 Task: Create Card Accounting Review Meeting in Board Influencer Collaboration to Workspace Database Management. Create Card Employee Onboarding Review in Board Data Privacy Management to Workspace Database Management. Create Card Career Development Performance Review in Board Customer Churn Analysis to Workspace Database Management
Action: Mouse moved to (73, 411)
Screenshot: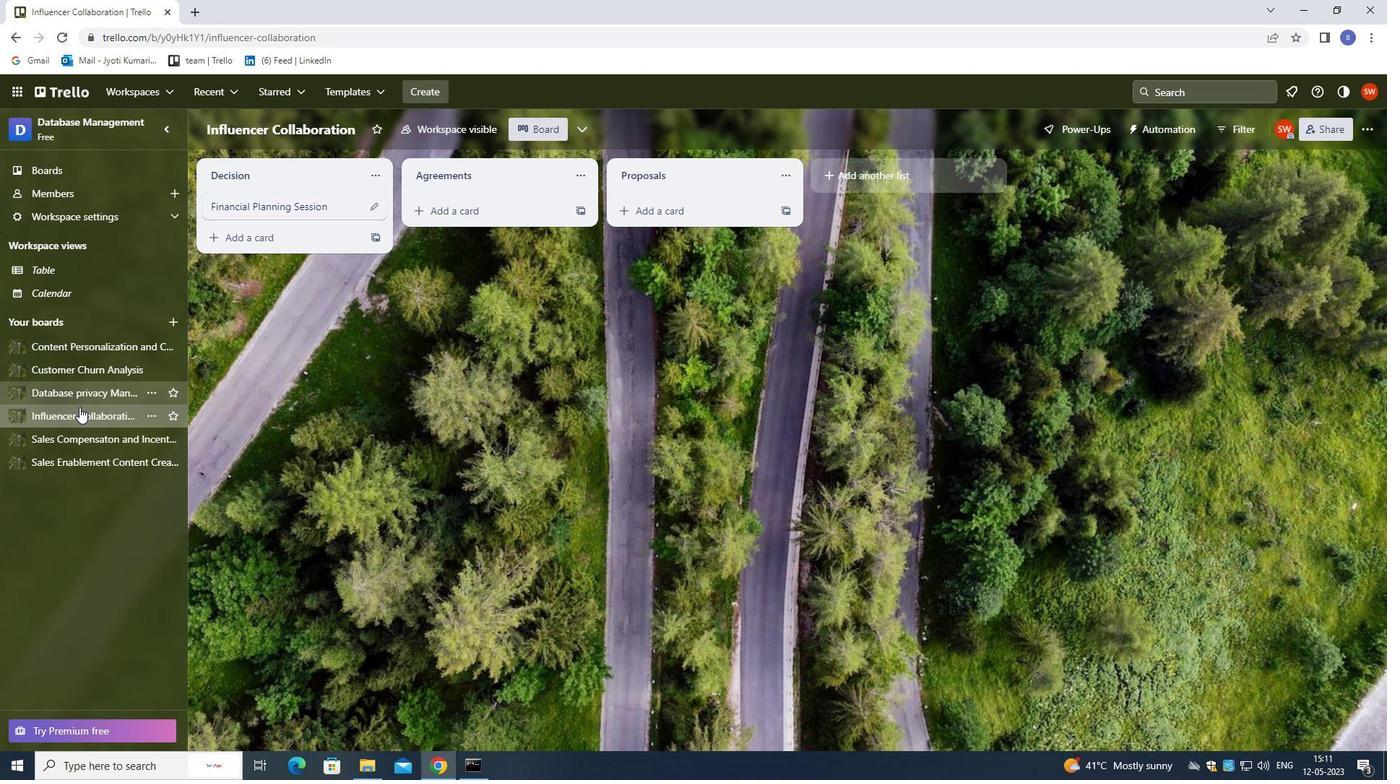 
Action: Mouse pressed left at (73, 411)
Screenshot: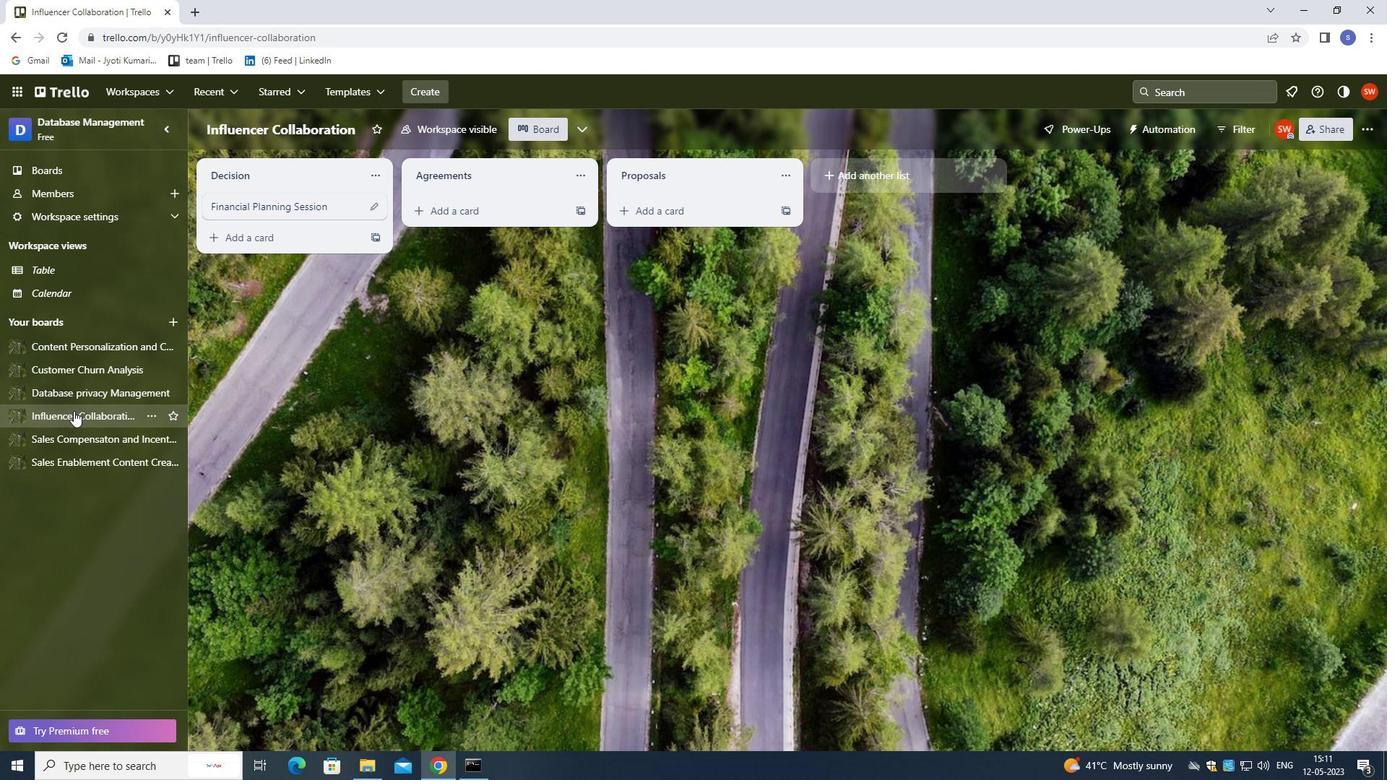 
Action: Mouse moved to (453, 211)
Screenshot: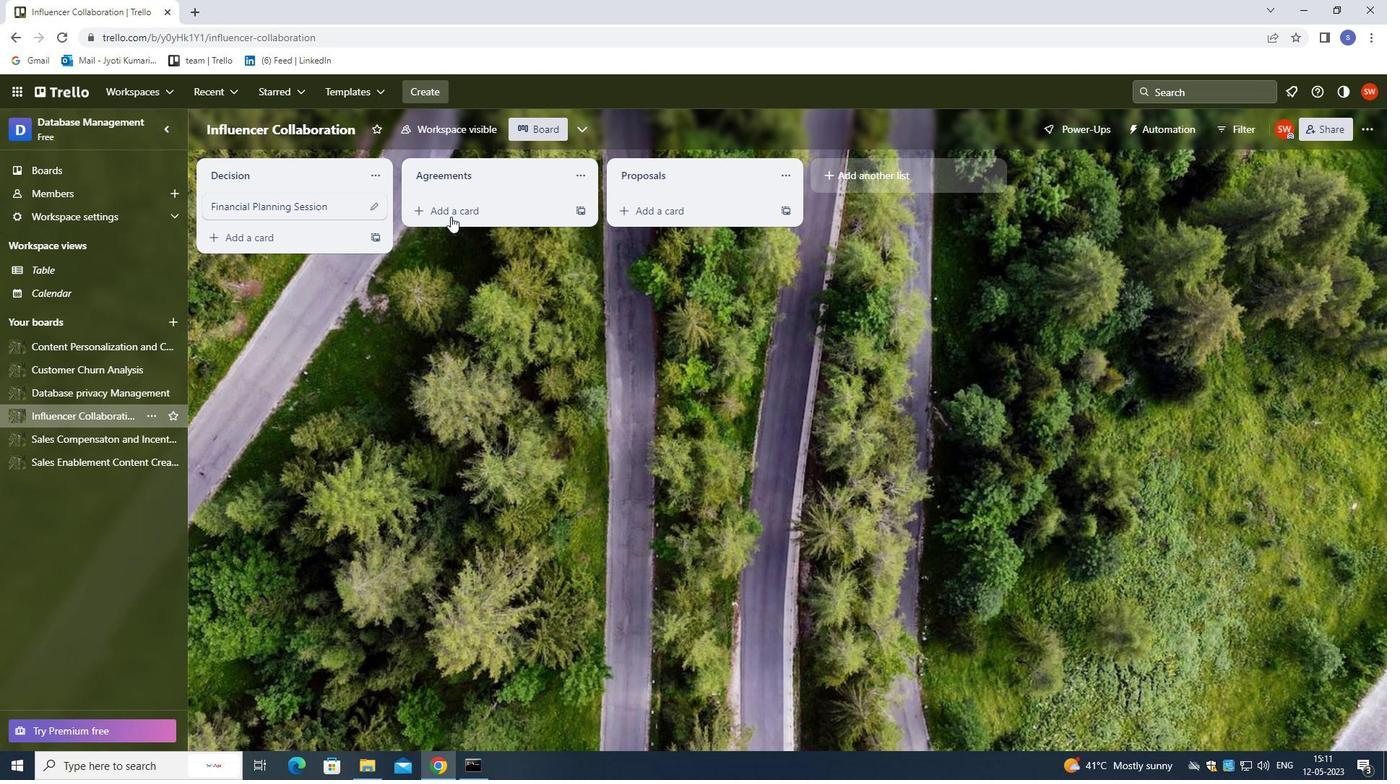 
Action: Mouse pressed left at (453, 211)
Screenshot: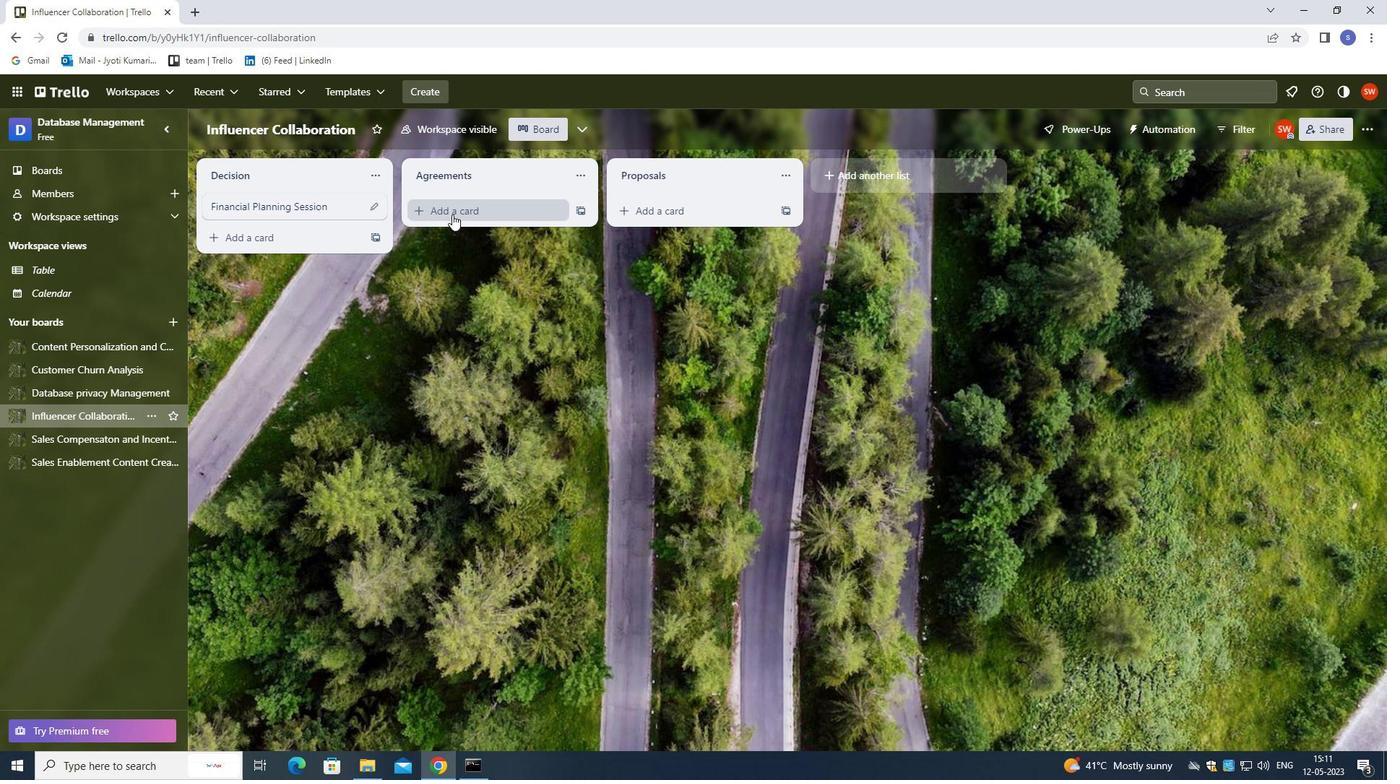 
Action: Mouse moved to (481, 277)
Screenshot: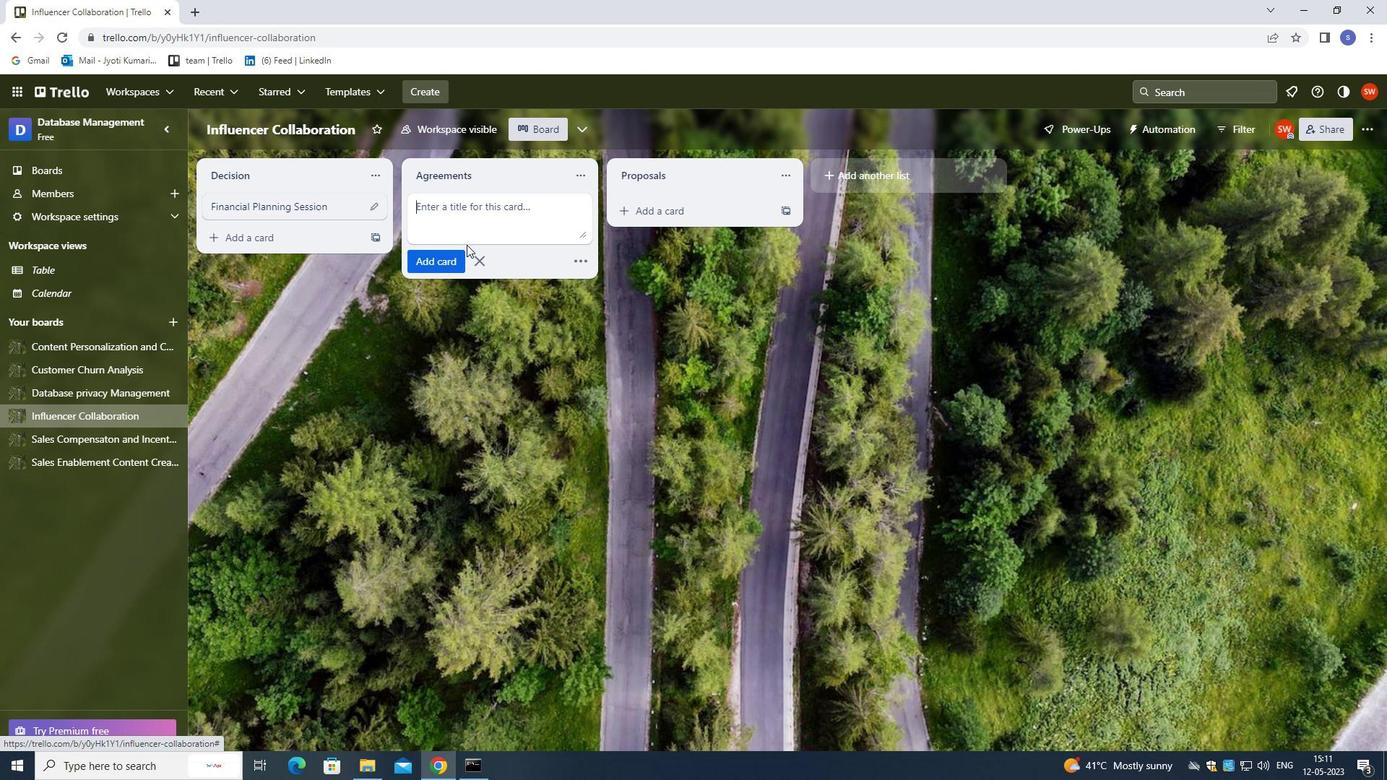 
Action: Key pressed <Key.shift>ACCOUNTING<Key.space><Key.shift>REVIEW<Key.space><Key.shift>MEETING<Key.enter>
Screenshot: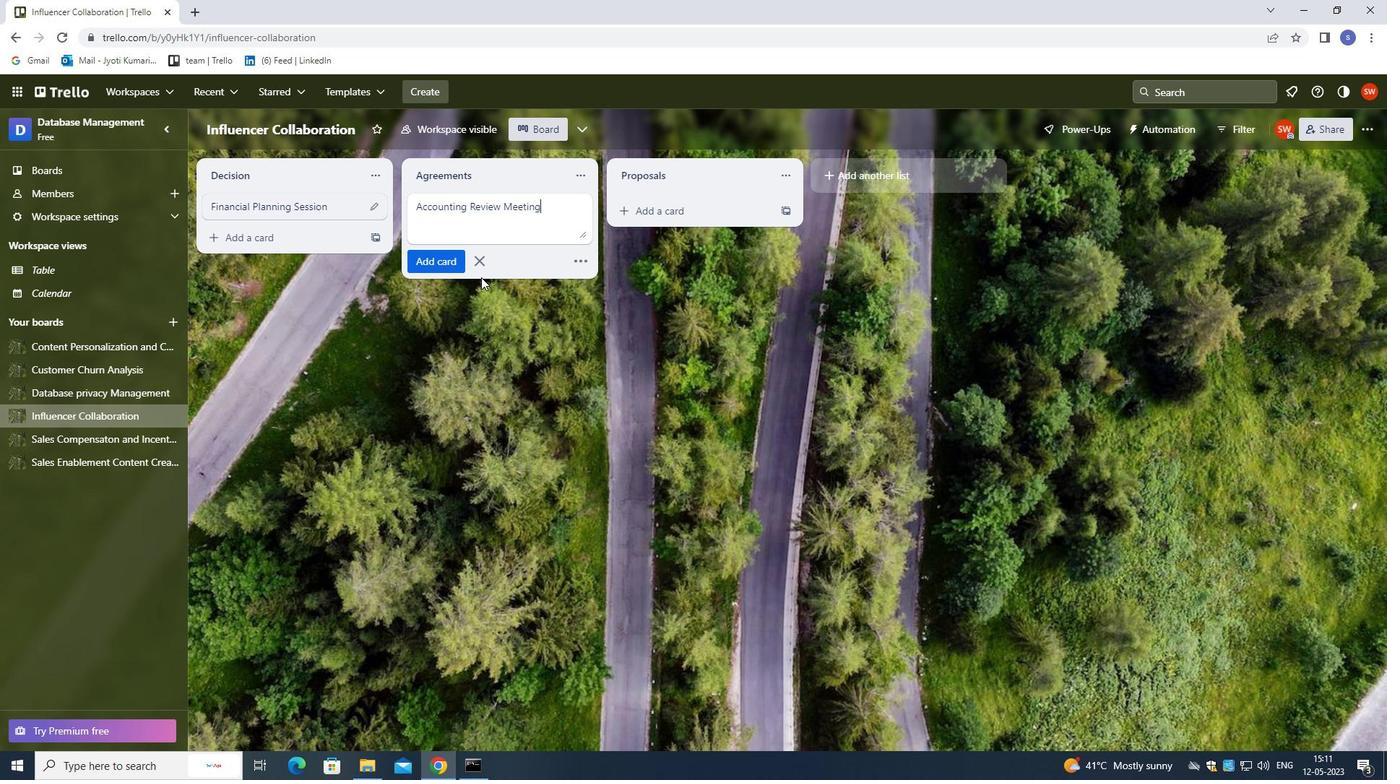 
Action: Mouse moved to (106, 396)
Screenshot: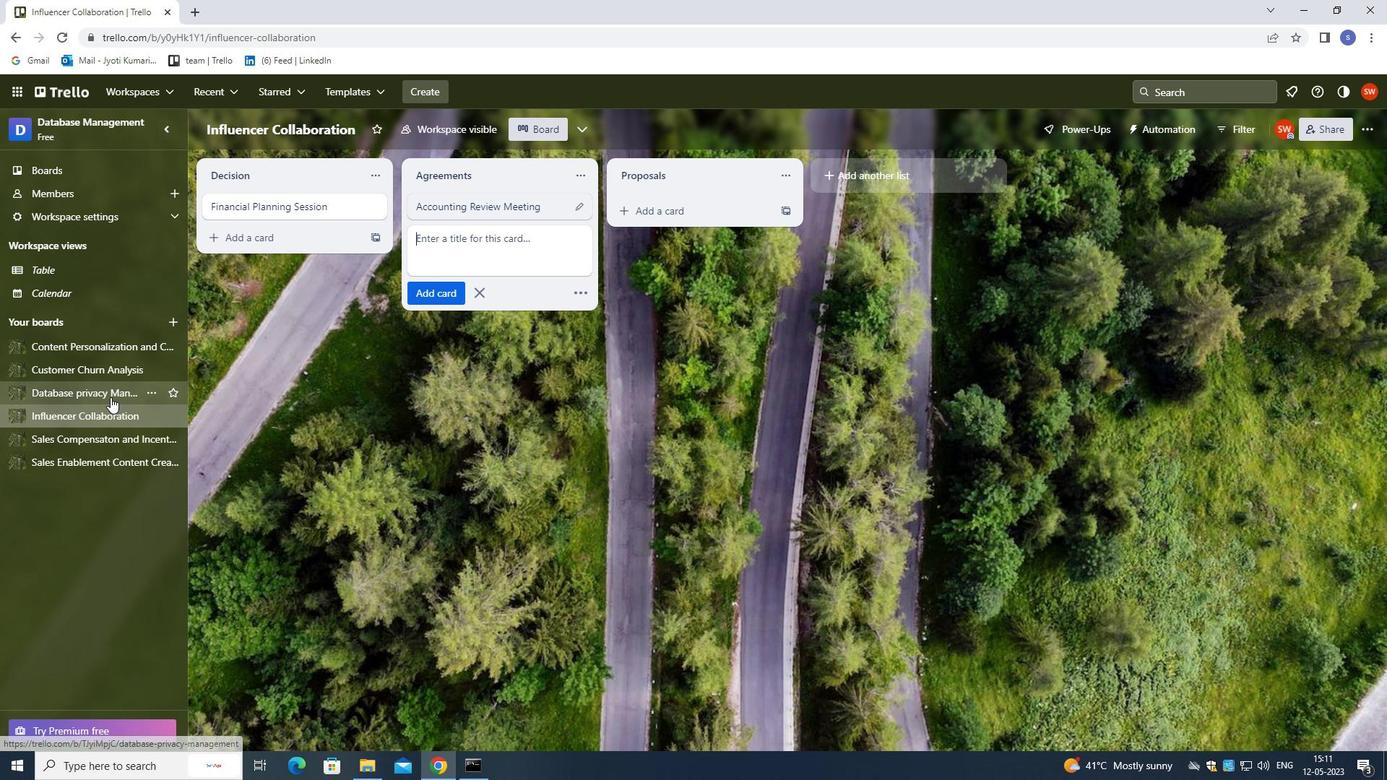 
Action: Mouse pressed left at (106, 396)
Screenshot: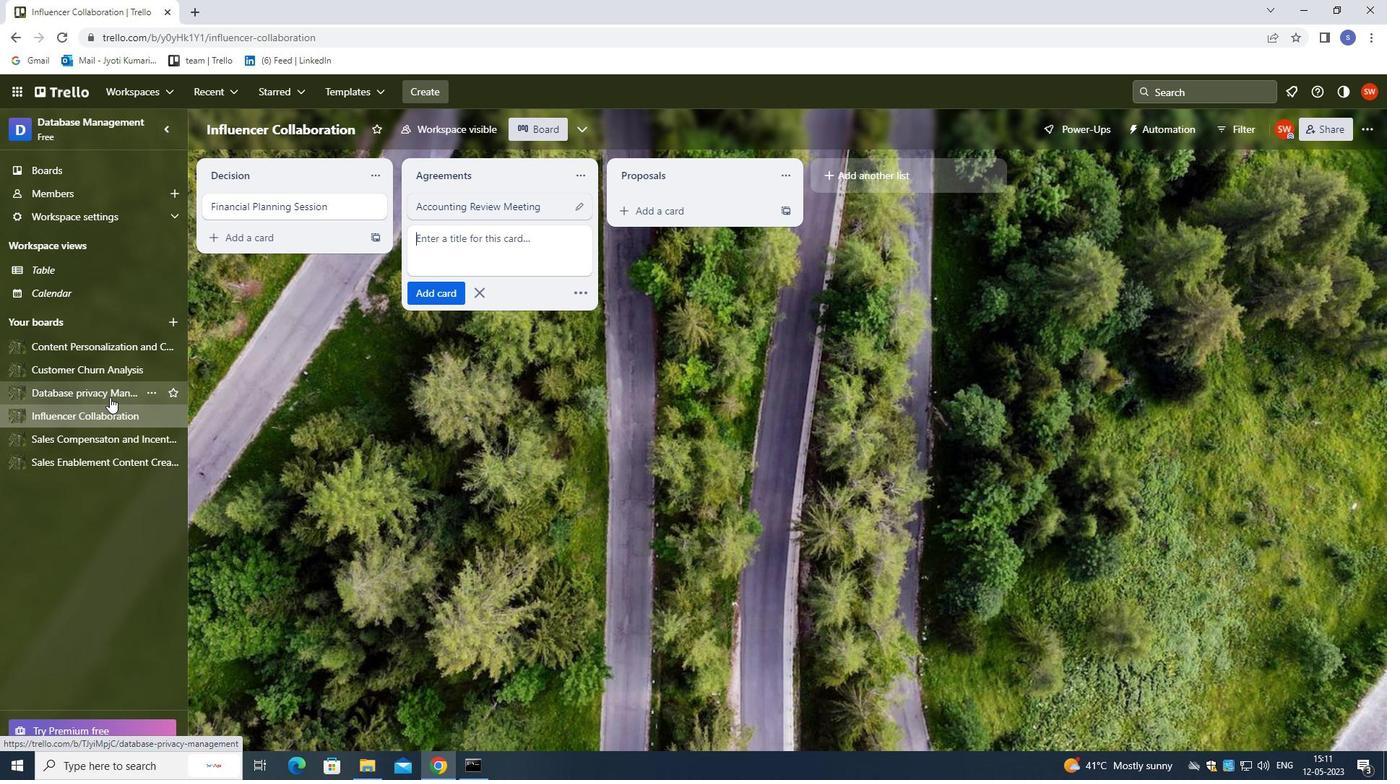 
Action: Mouse moved to (82, 393)
Screenshot: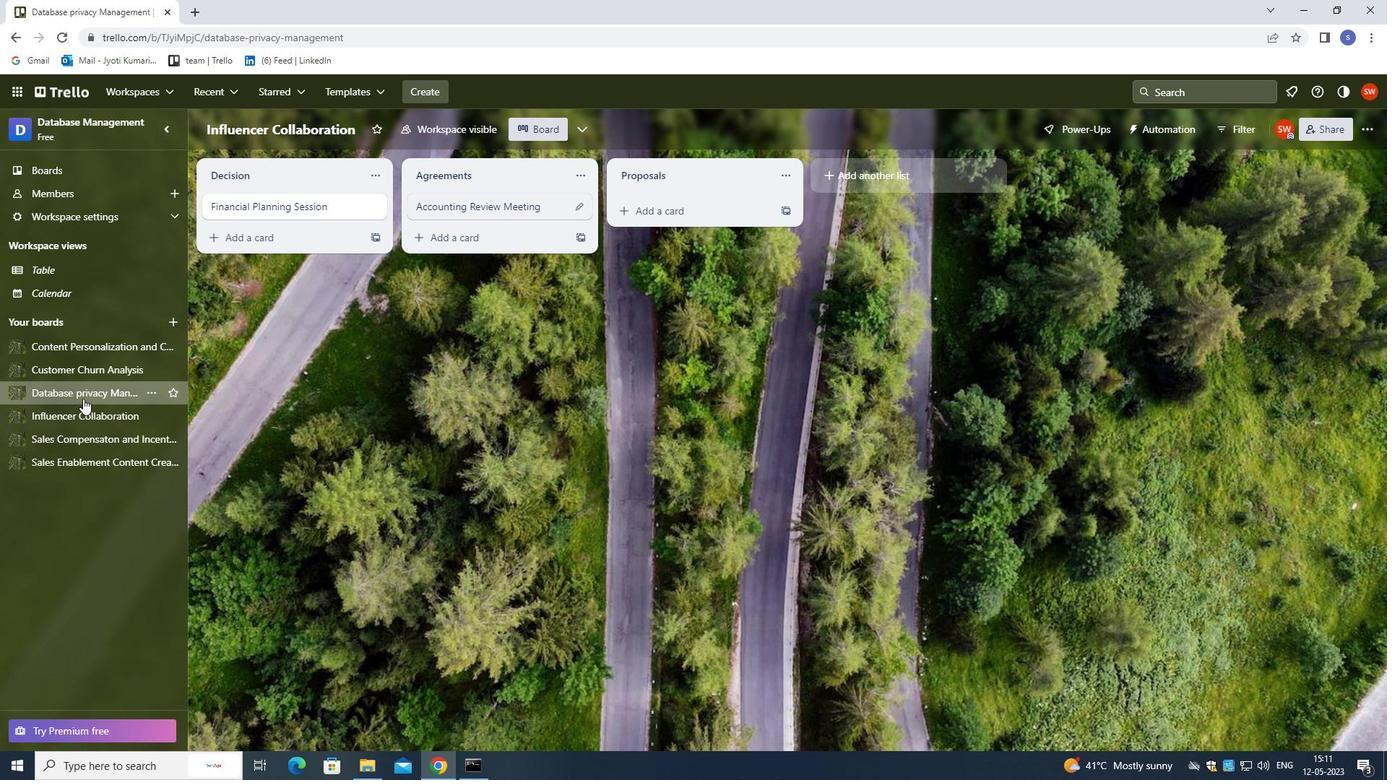
Action: Mouse pressed left at (82, 393)
Screenshot: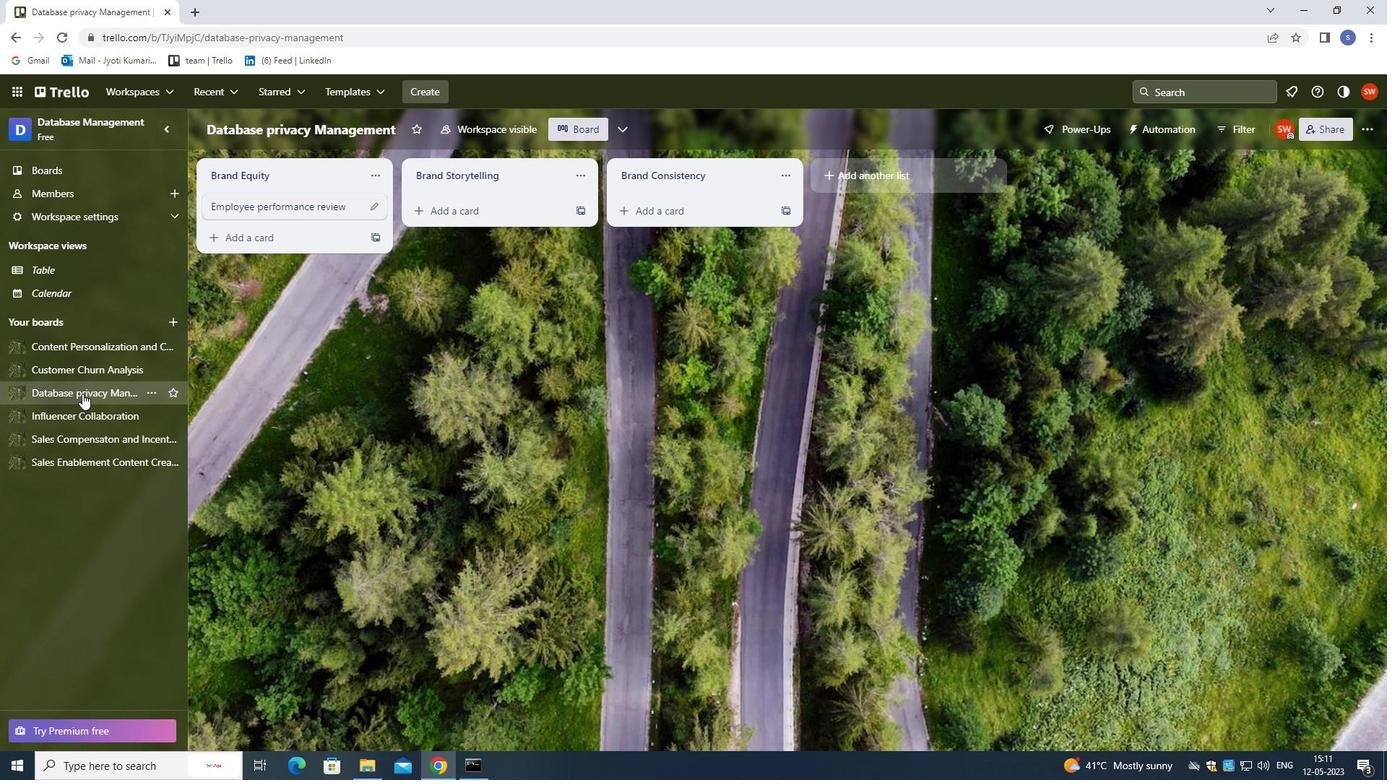 
Action: Mouse moved to (471, 212)
Screenshot: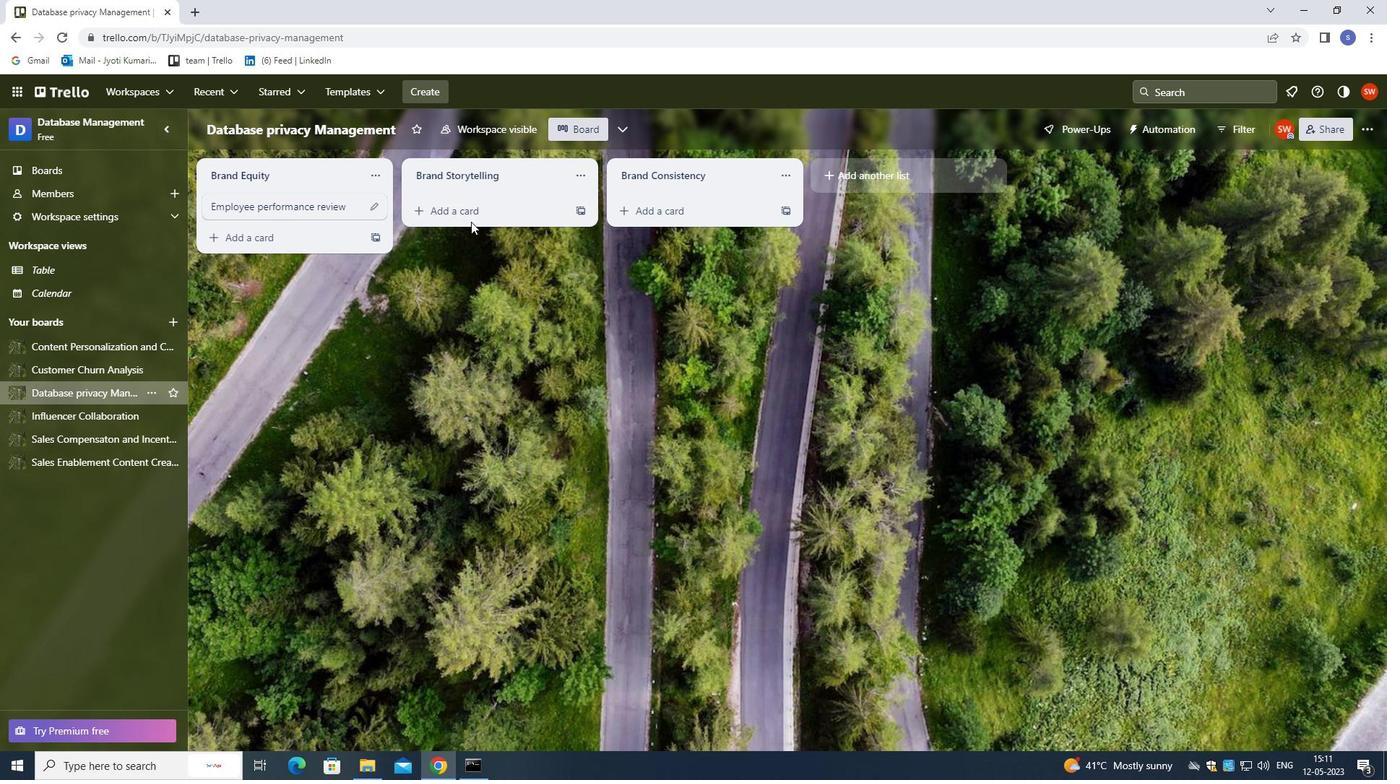 
Action: Mouse pressed left at (471, 212)
Screenshot: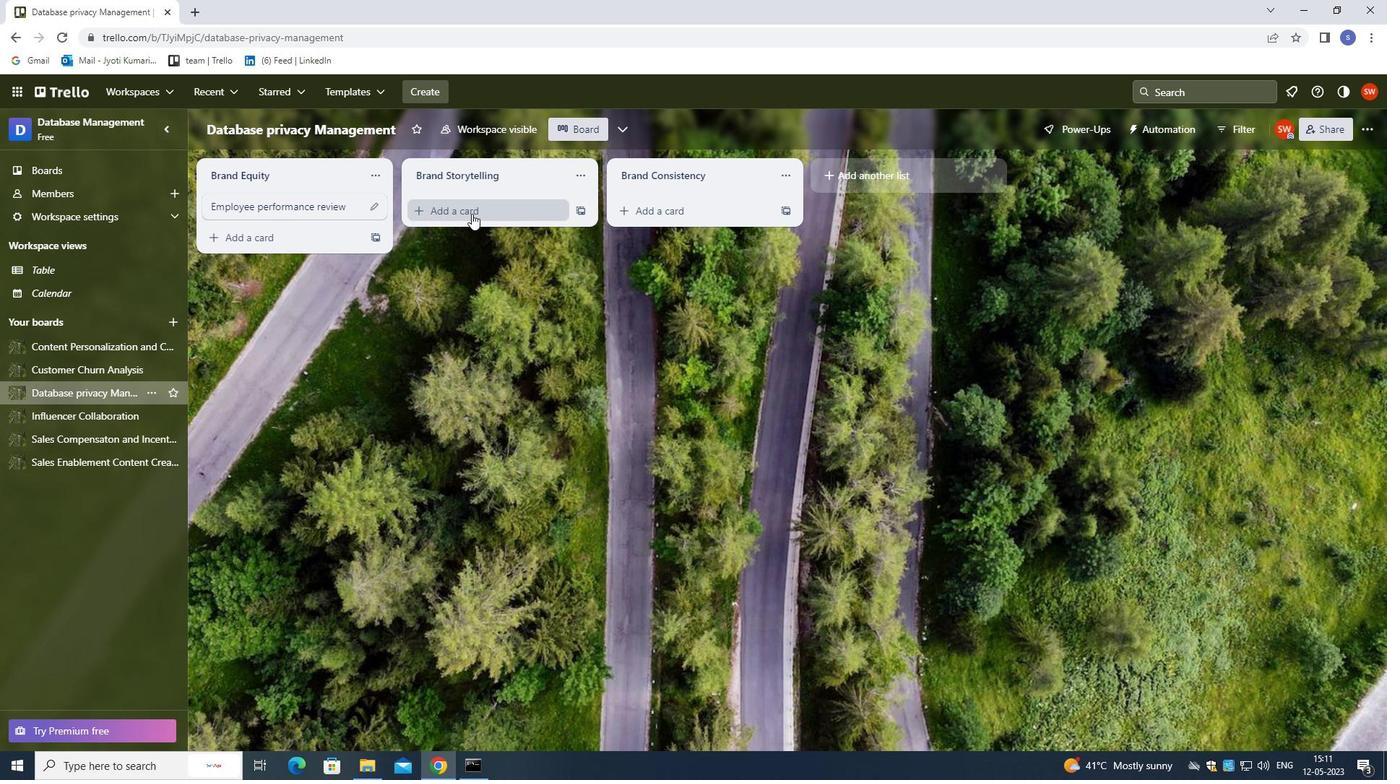 
Action: Mouse moved to (474, 391)
Screenshot: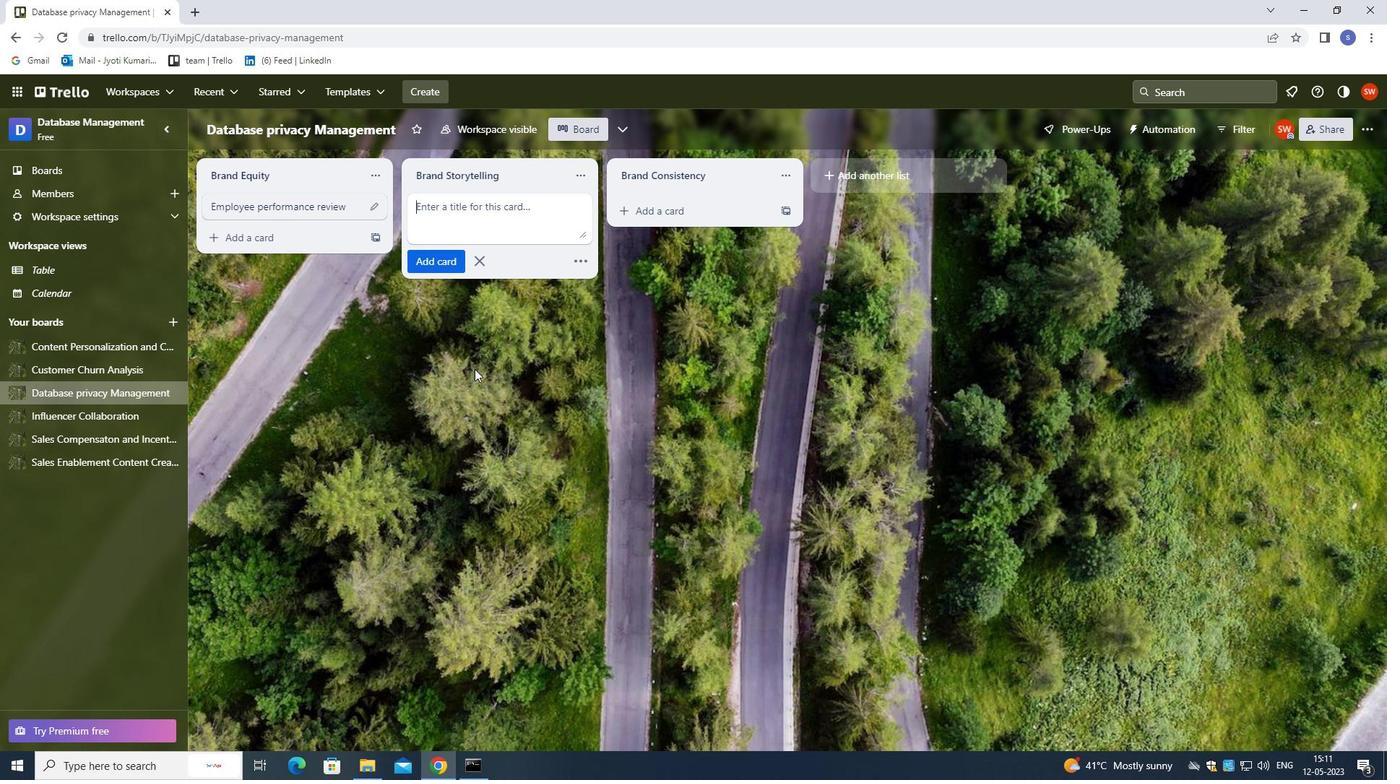 
Action: Key pressed <Key.shift><Key.shift><Key.shift><Key.shift><Key.shift><Key.shift><Key.shift><Key.shift><Key.shift><Key.shift><Key.shift><Key.shift><Key.shift><Key.shift><Key.shift><Key.shift><Key.shift><Key.shift><Key.shift><Key.shift><Key.shift><Key.shift><Key.shift><Key.shift><Key.shift><Key.shift><Key.shift><Key.shift><Key.shift><Key.shift><Key.shift><Key.shift><Key.shift><Key.shift><Key.shift><Key.shift><Key.shift><Key.shift><Key.shift><Key.shift><Key.shift><Key.shift><Key.shift><Key.shift><Key.shift><Key.shift><Key.shift><Key.shift><Key.shift><Key.shift><Key.shift><Key.shift><Key.shift><Key.shift>EMPLOYEE<Key.space><Key.shift><Key.shift><Key.shift><Key.shift><Key.shift>OB<Key.backspace>NBOARDING<Key.space><Key.shift>REVIEW<Key.left><Key.left><Key.left><Key.left><Key.left><Key.left><Key.left><Key.left><Key.left><Key.left><Key.left><Key.left><Key.right><Key.right><Key.right><Key.right><Key.right><Key.right><Key.right><Key.enter>
Screenshot: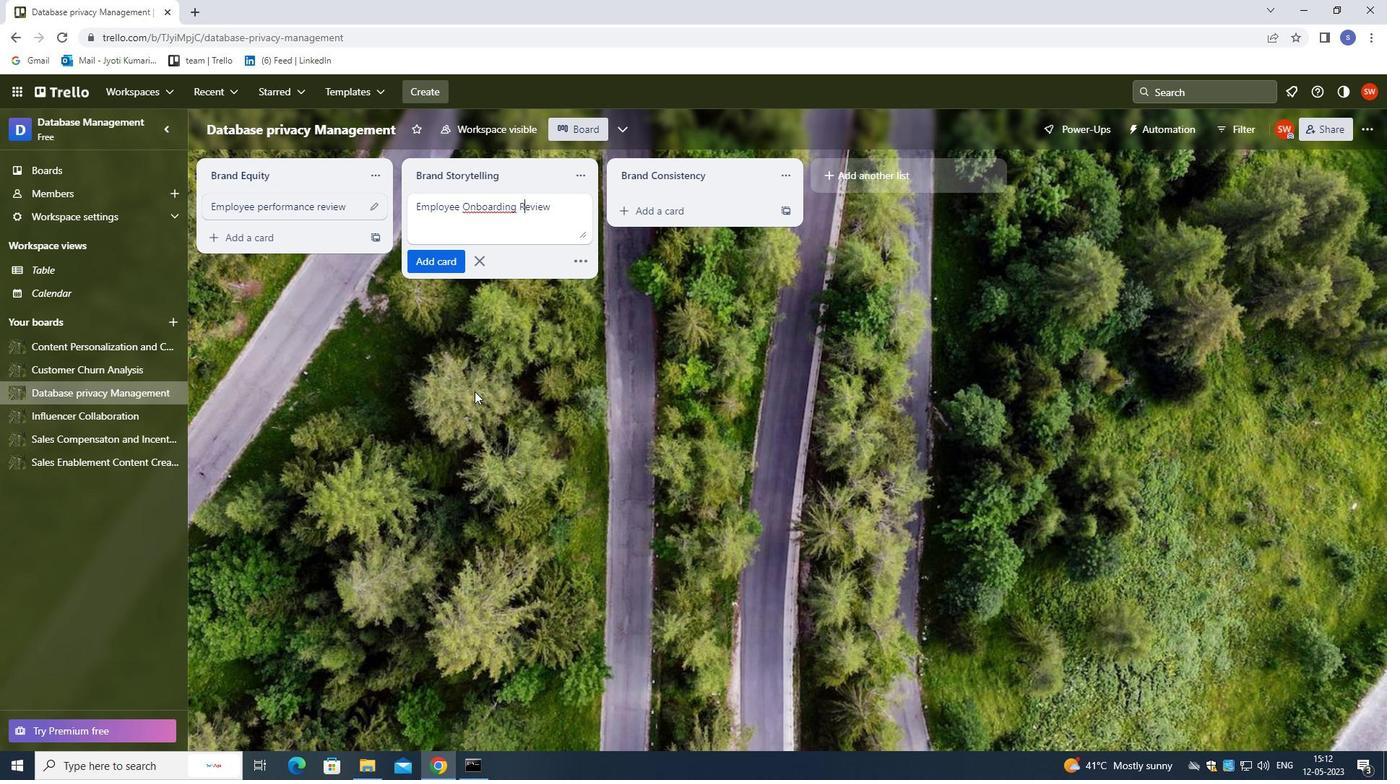 
Action: Mouse moved to (67, 361)
Screenshot: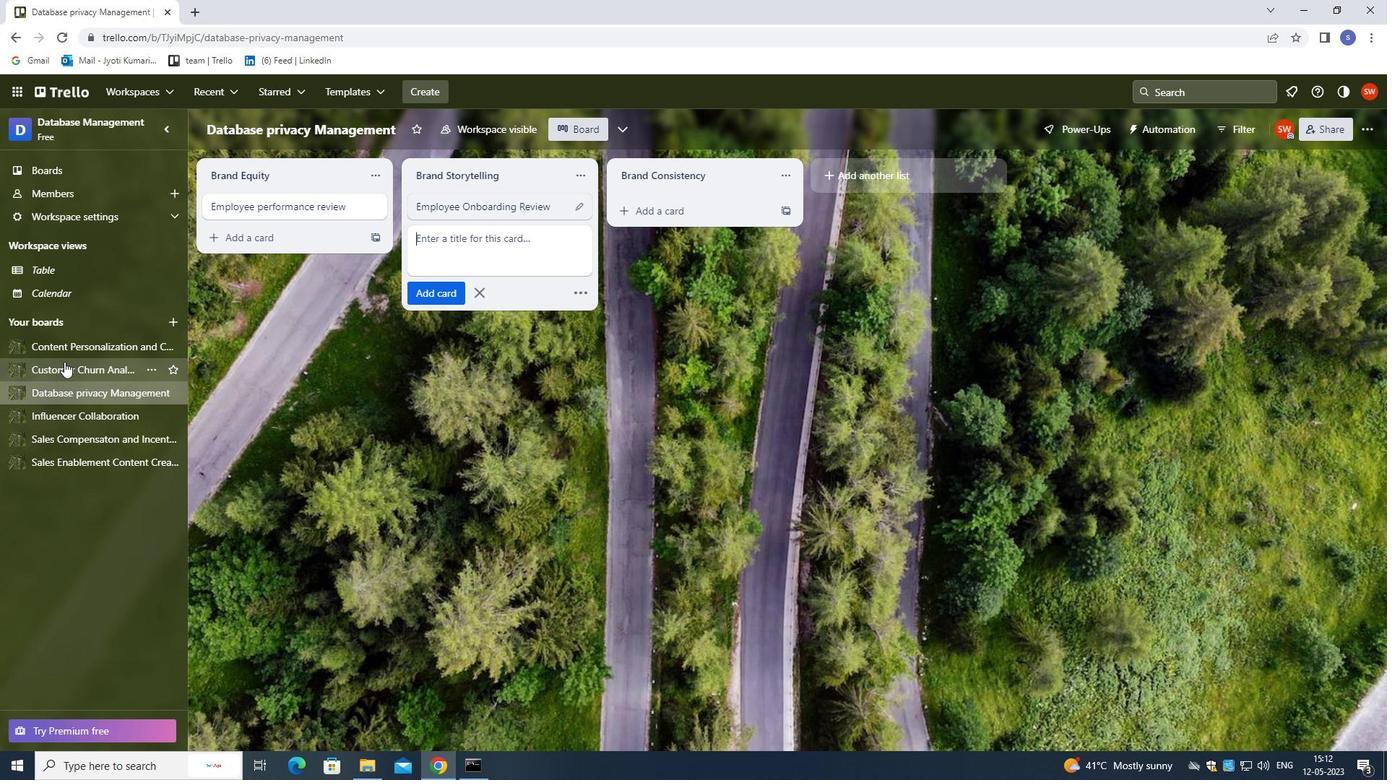 
Action: Mouse pressed left at (67, 361)
Screenshot: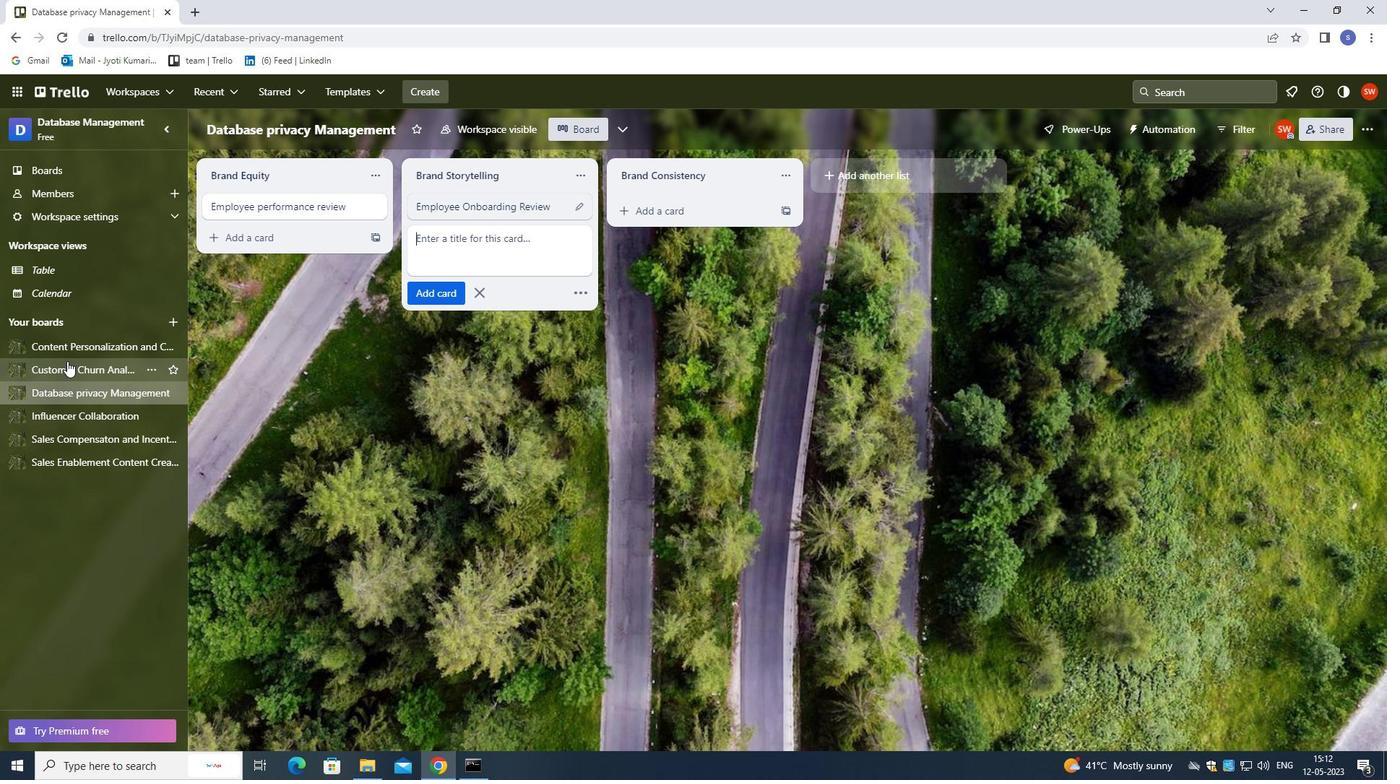 
Action: Mouse moved to (494, 209)
Screenshot: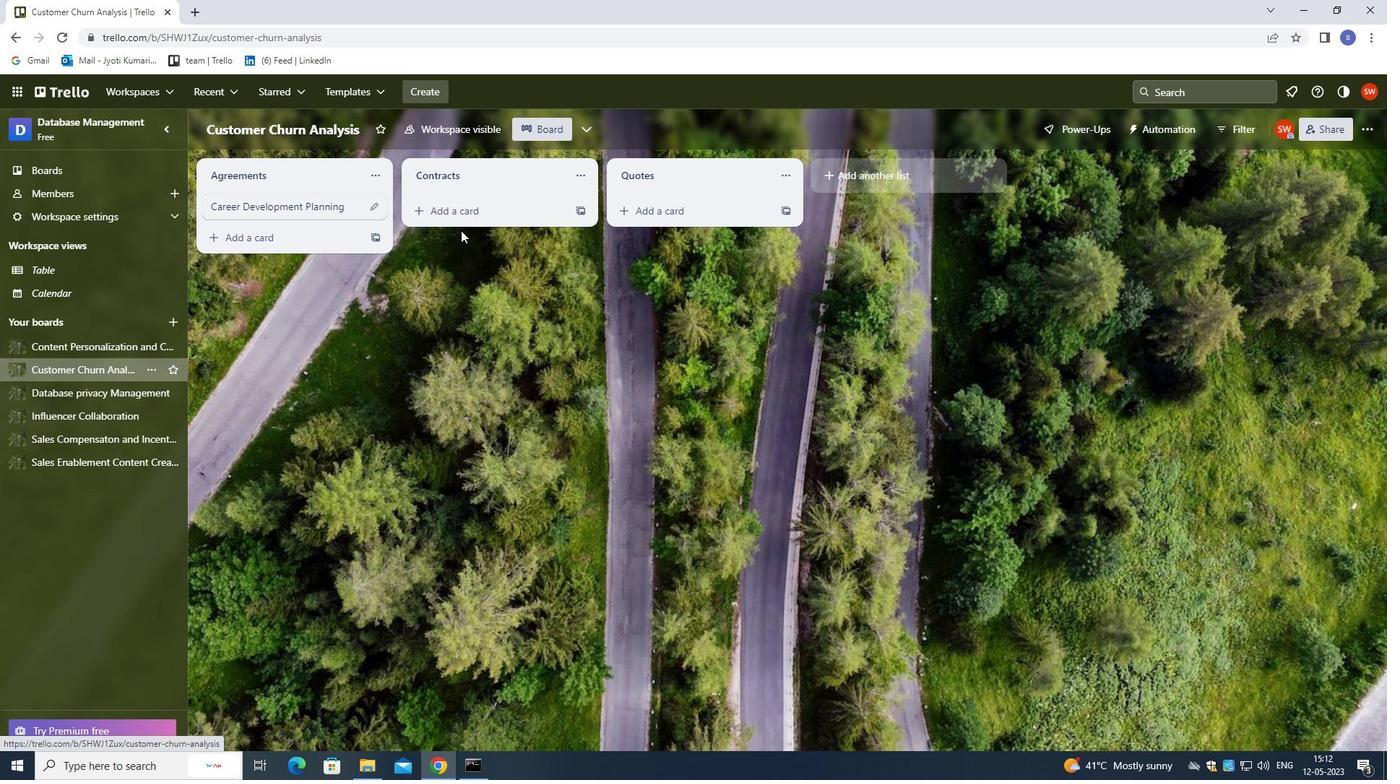 
Action: Mouse pressed left at (494, 209)
Screenshot: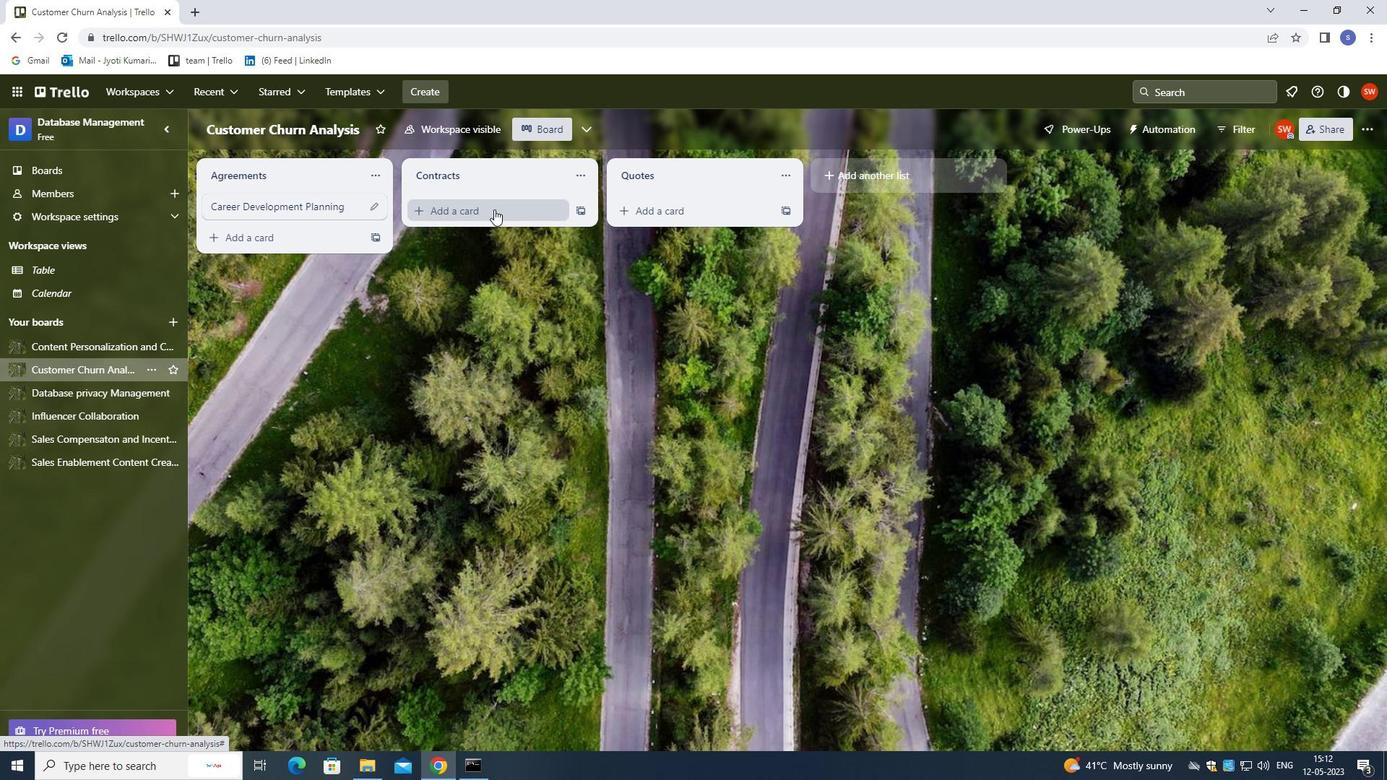 
Action: Mouse moved to (496, 369)
Screenshot: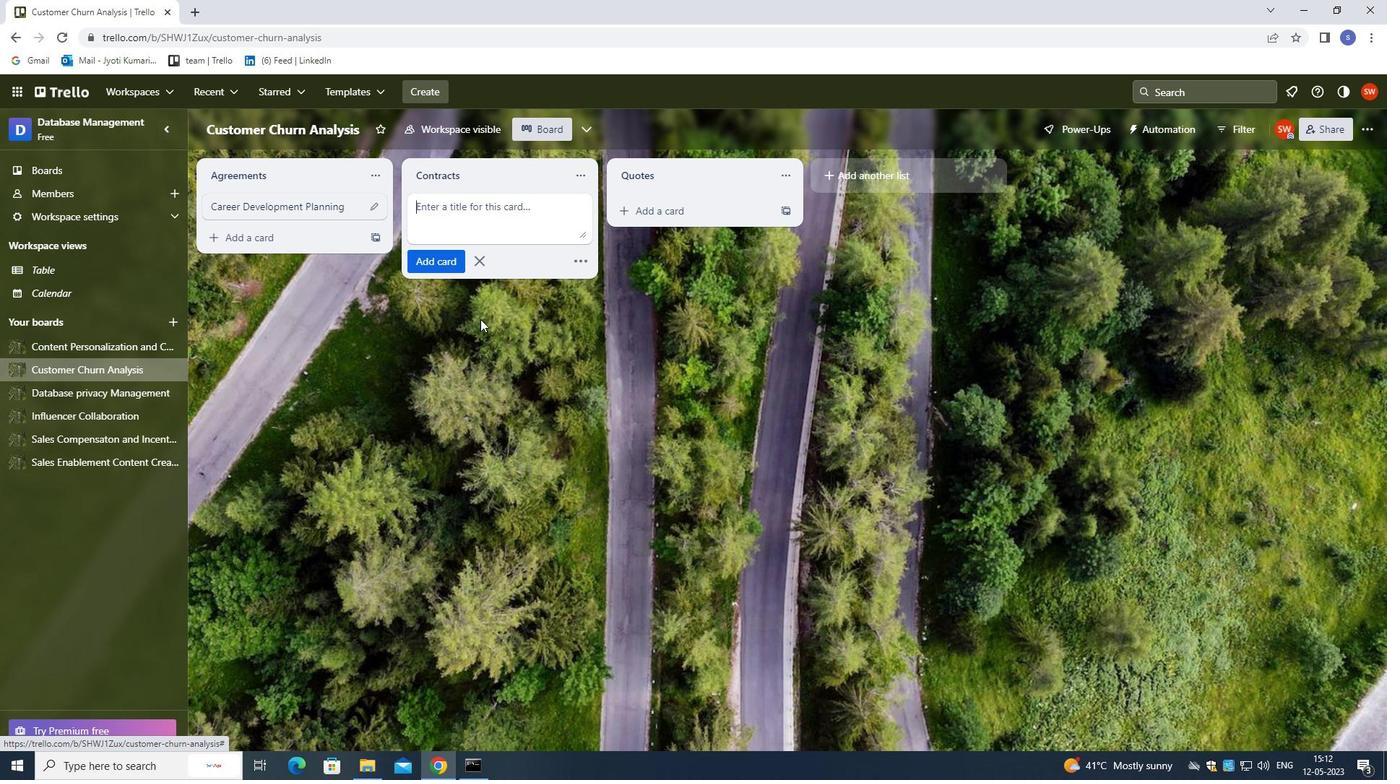 
Action: Key pressed <Key.shift>CAREER<Key.space><Key.shift>DEVELOPMENT<Key.space><Key.shift><Key.shift>PERFORMANCE<Key.space><Key.shift>REVIEW<Key.enter>
Screenshot: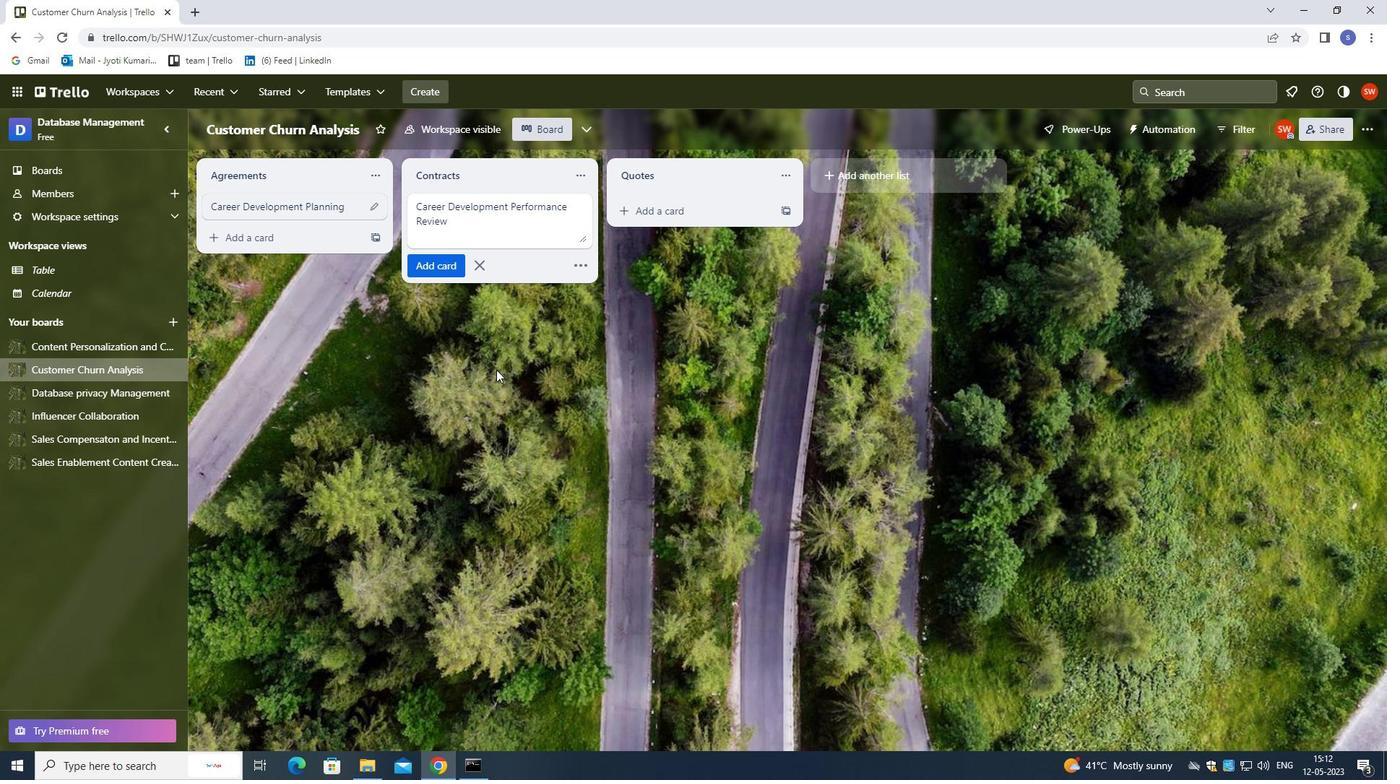 
Action: Mouse moved to (489, 364)
Screenshot: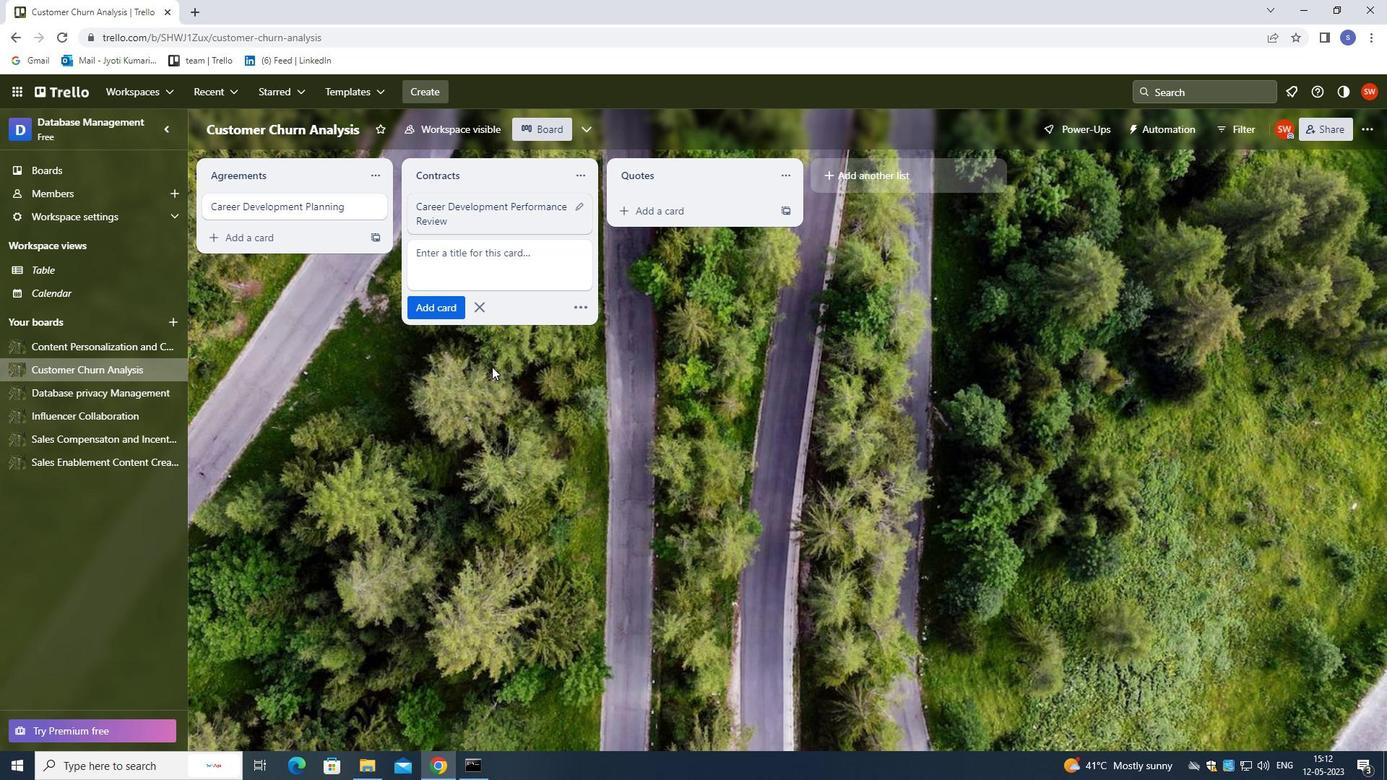 
